 Task: Create a due date automation trigger when advanced on, on the tuesday after a card is due add dates starting tomorrow at 11:00 AM.
Action: Mouse moved to (941, 76)
Screenshot: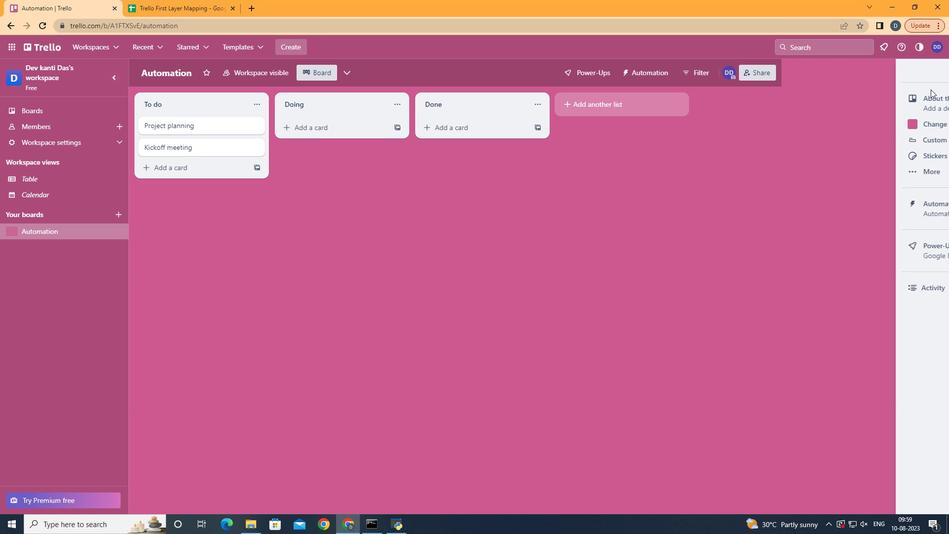 
Action: Mouse pressed left at (941, 76)
Screenshot: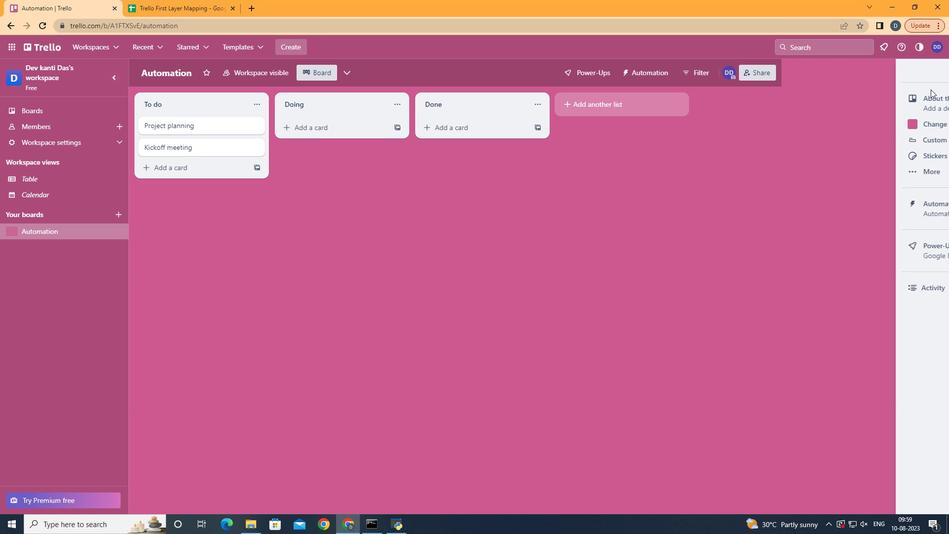 
Action: Mouse moved to (868, 208)
Screenshot: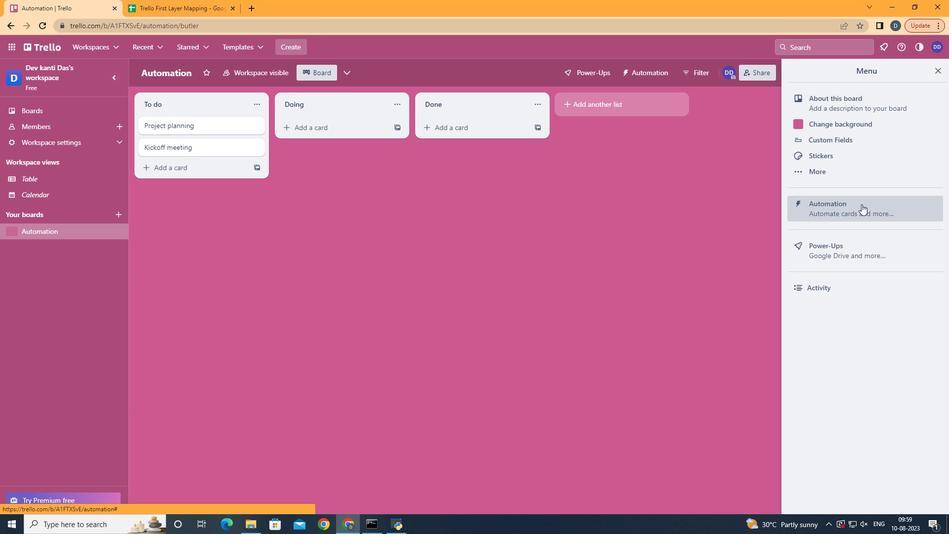 
Action: Mouse pressed left at (868, 208)
Screenshot: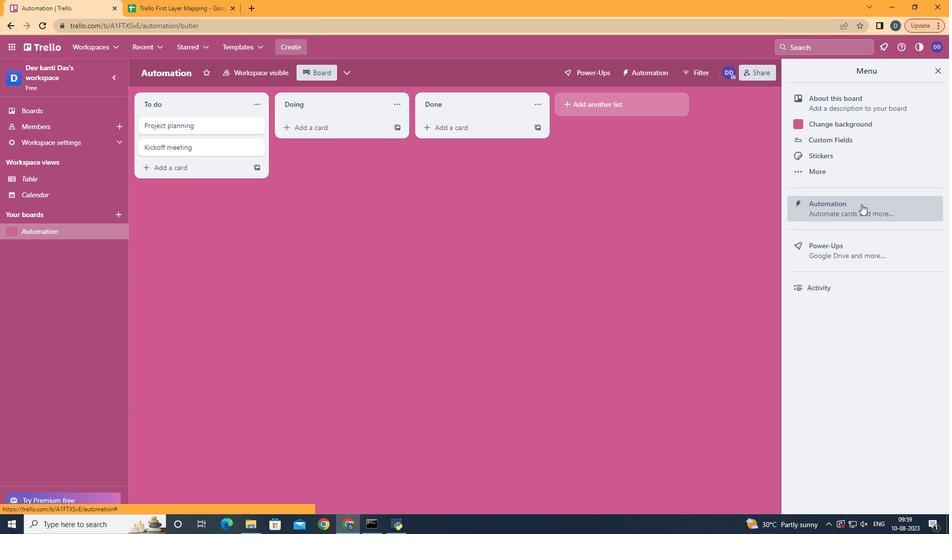 
Action: Mouse moved to (191, 208)
Screenshot: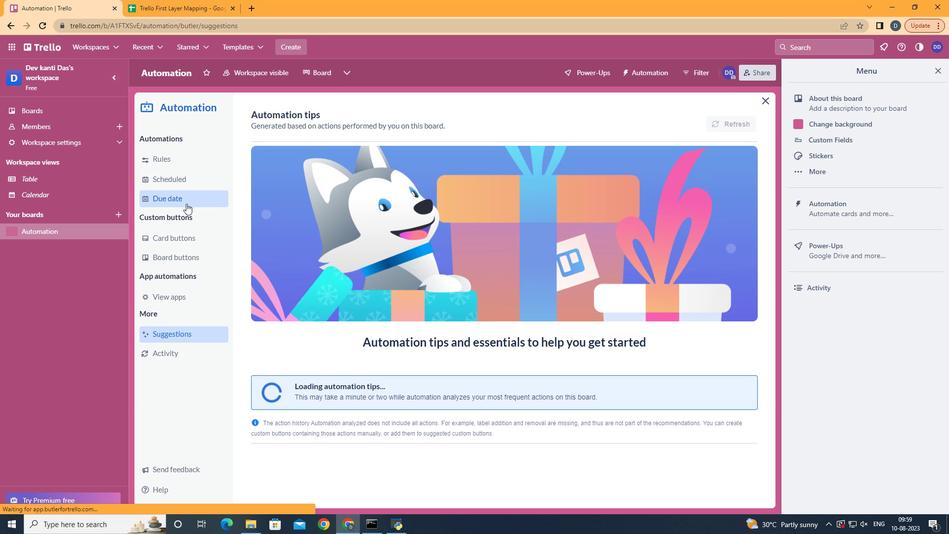 
Action: Mouse pressed left at (191, 208)
Screenshot: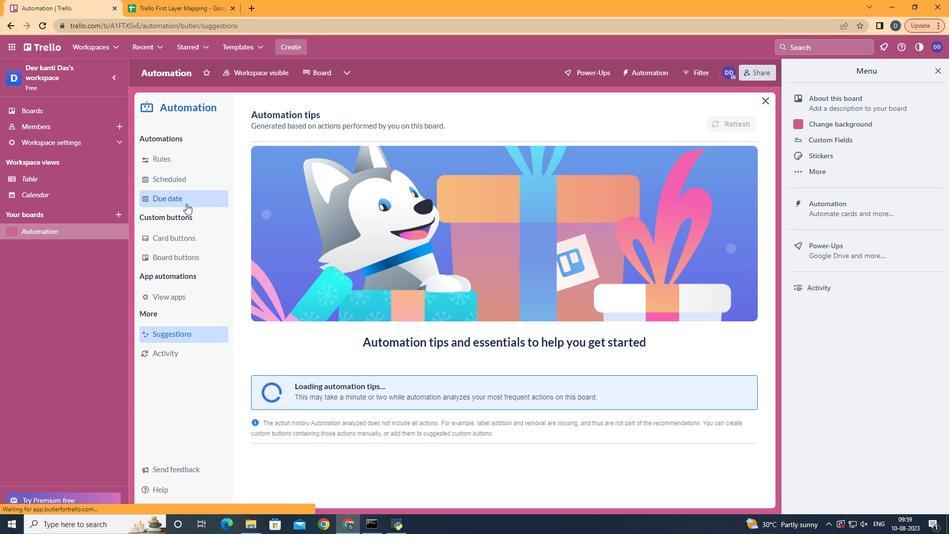 
Action: Mouse moved to (702, 121)
Screenshot: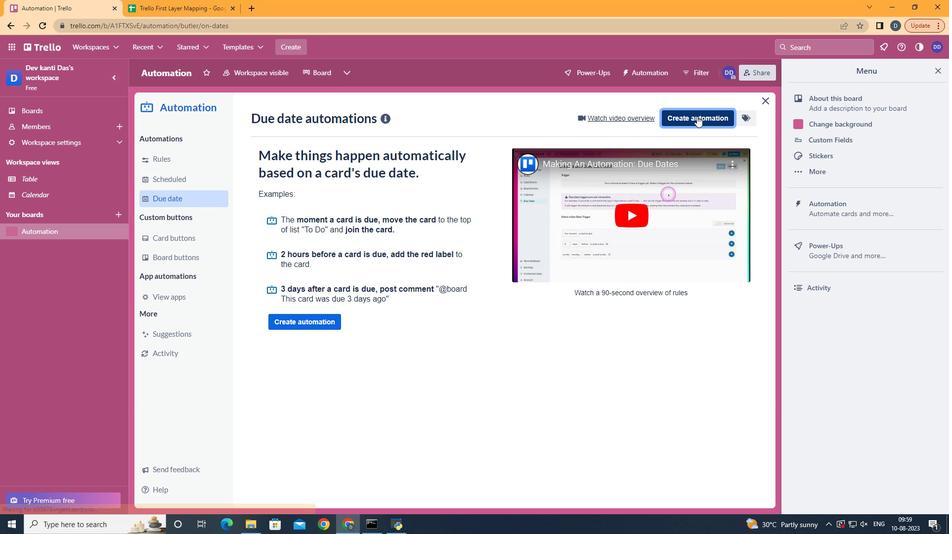 
Action: Mouse pressed left at (702, 121)
Screenshot: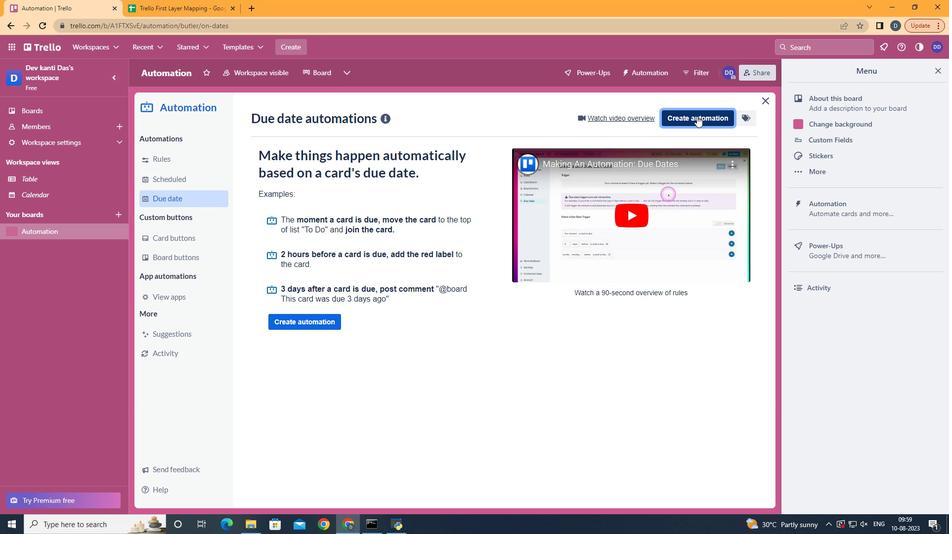 
Action: Mouse moved to (536, 226)
Screenshot: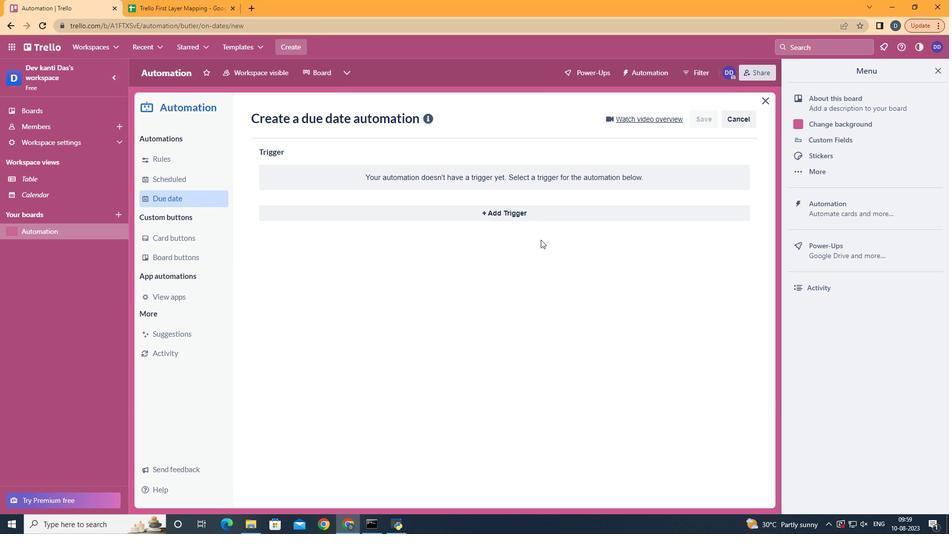 
Action: Mouse pressed left at (536, 226)
Screenshot: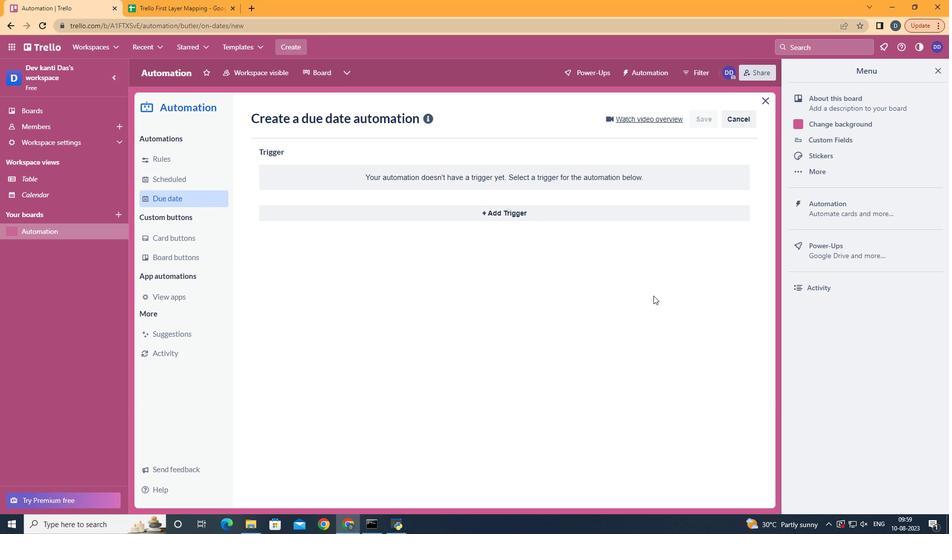 
Action: Mouse moved to (620, 219)
Screenshot: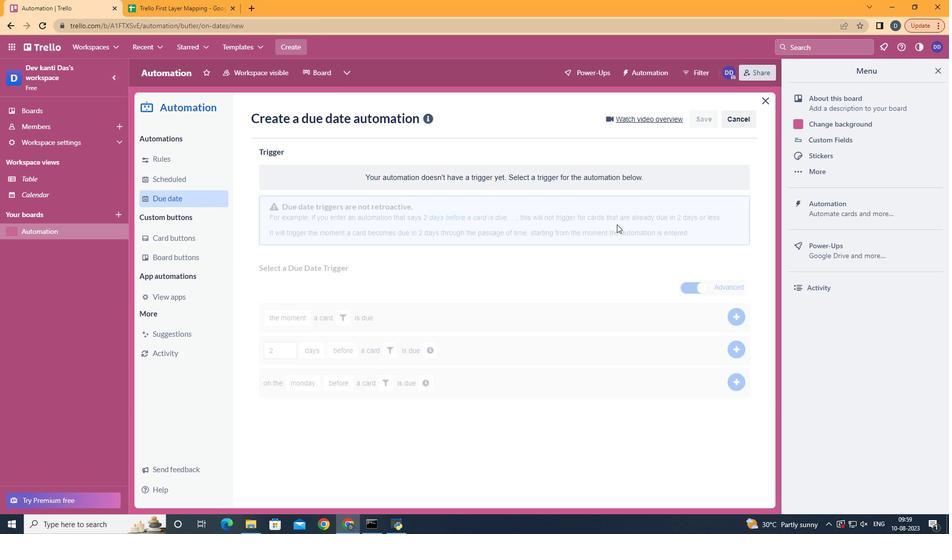 
Action: Mouse pressed left at (620, 219)
Screenshot: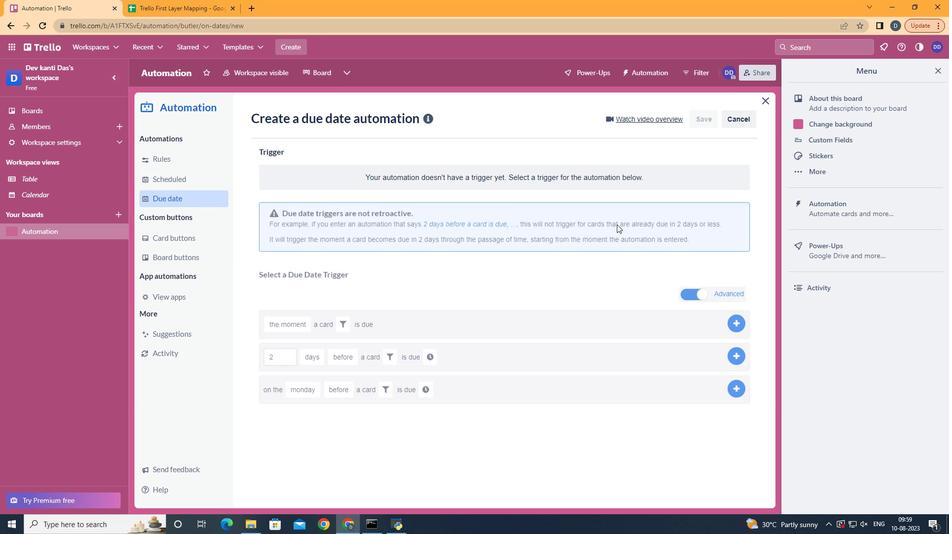 
Action: Mouse moved to (321, 278)
Screenshot: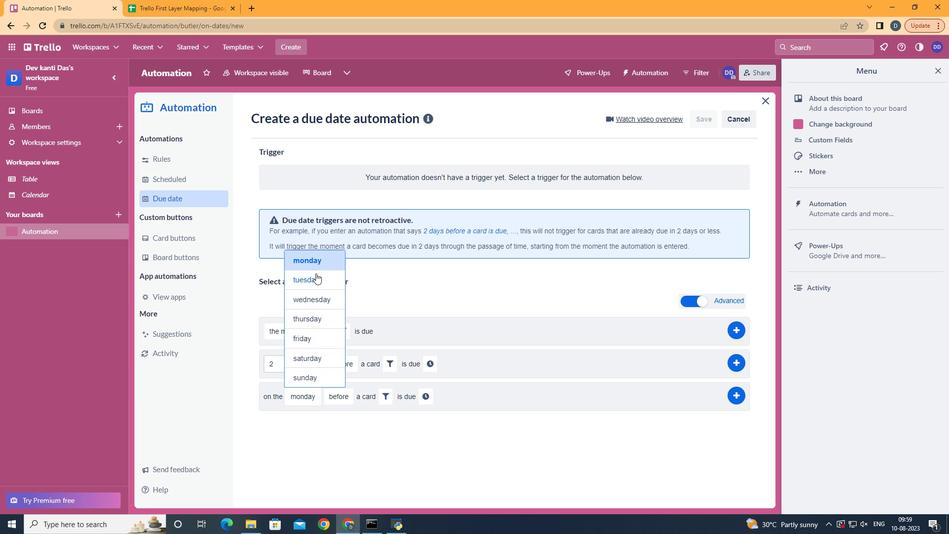 
Action: Mouse pressed left at (321, 278)
Screenshot: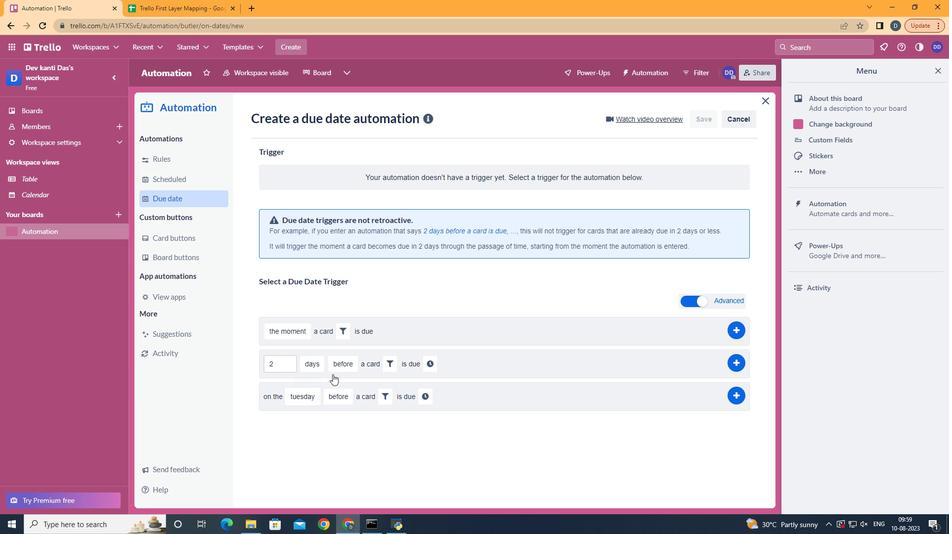 
Action: Mouse moved to (355, 439)
Screenshot: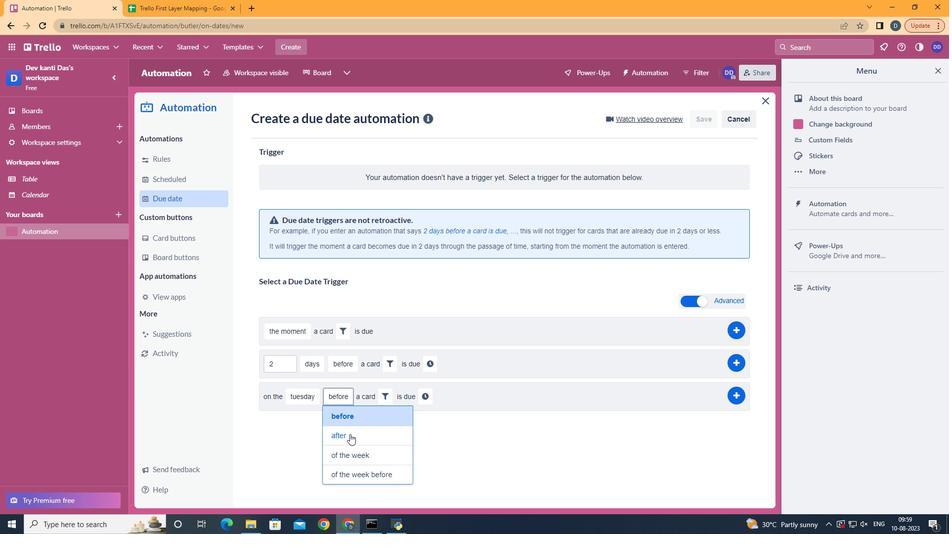 
Action: Mouse pressed left at (355, 439)
Screenshot: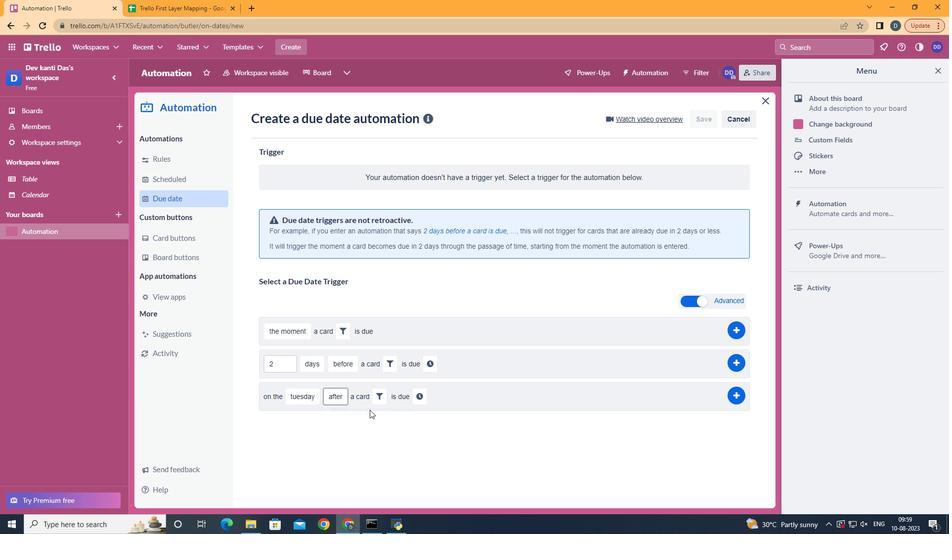 
Action: Mouse moved to (386, 396)
Screenshot: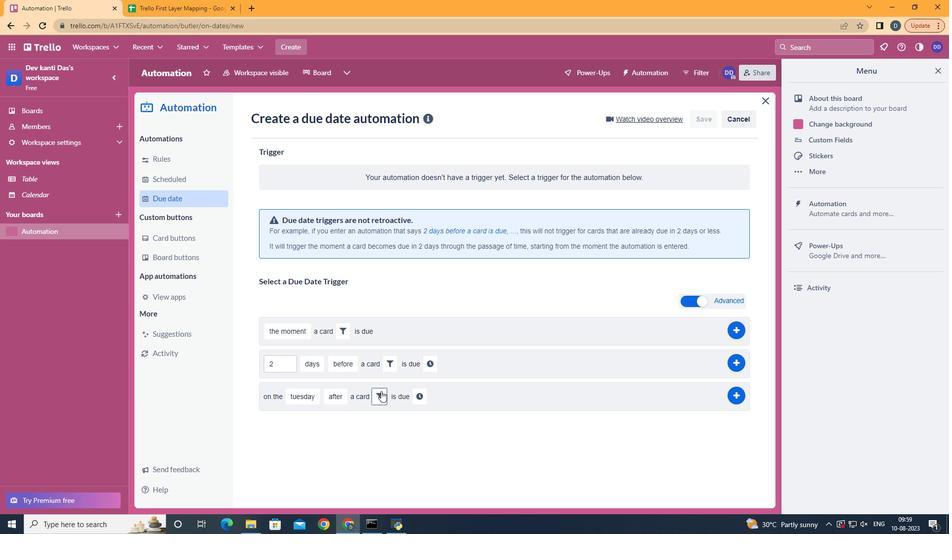 
Action: Mouse pressed left at (386, 396)
Screenshot: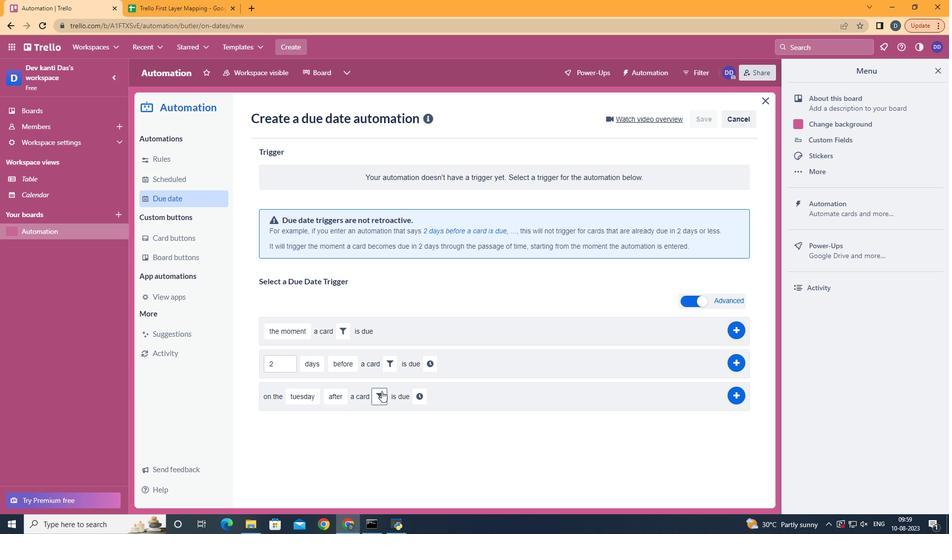
Action: Mouse moved to (442, 435)
Screenshot: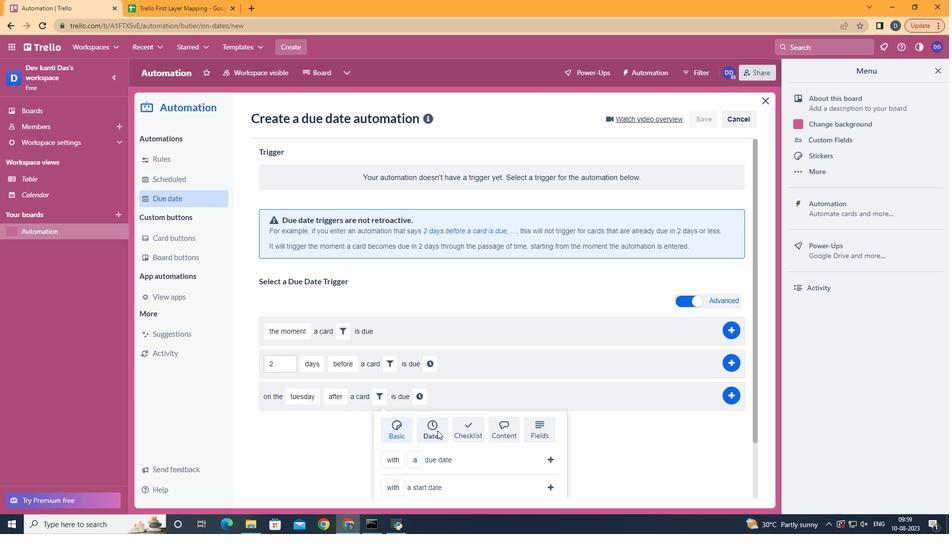 
Action: Mouse pressed left at (442, 435)
Screenshot: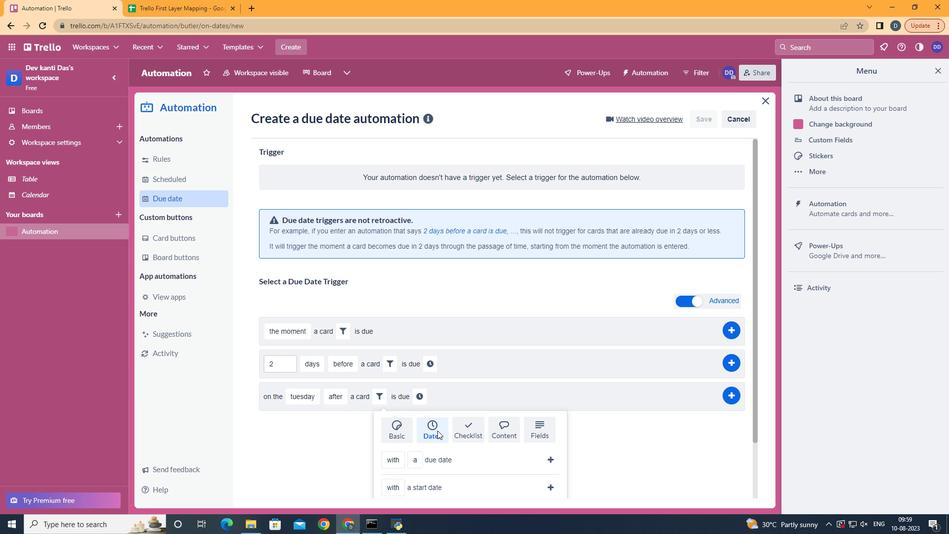 
Action: Mouse moved to (442, 435)
Screenshot: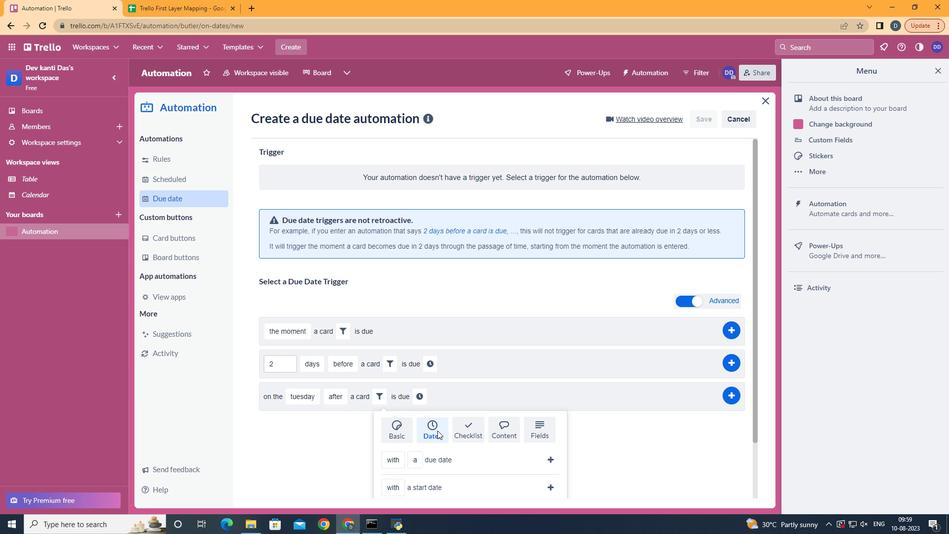 
Action: Mouse scrolled (442, 435) with delta (0, 0)
Screenshot: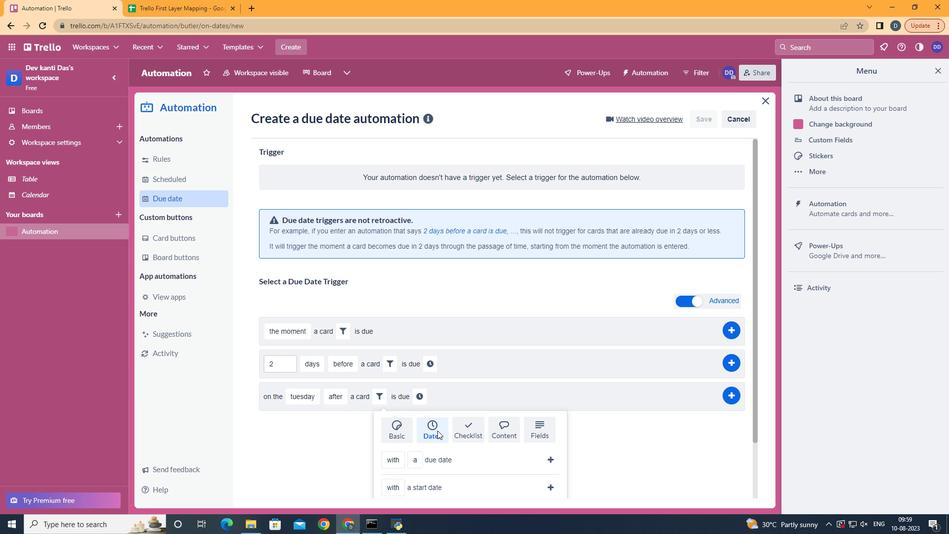 
Action: Mouse scrolled (442, 435) with delta (0, 0)
Screenshot: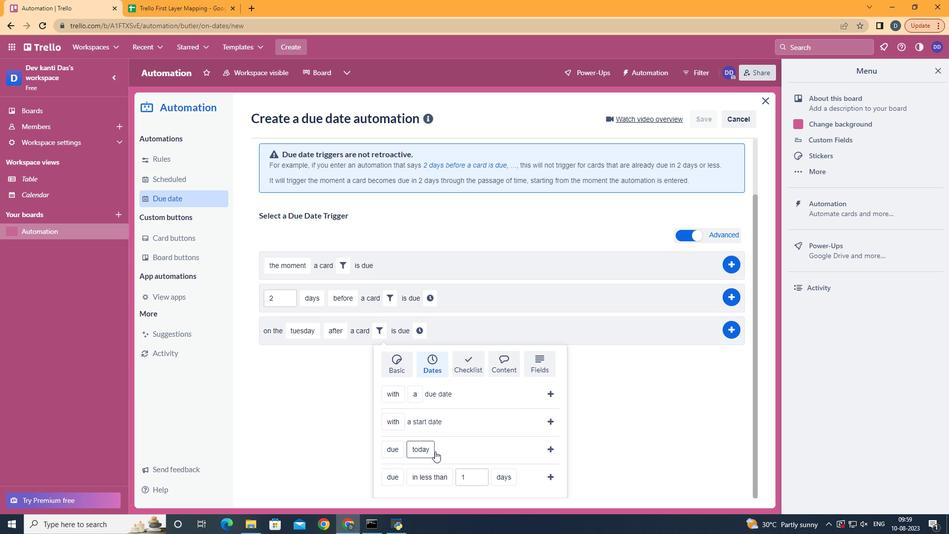 
Action: Mouse moved to (444, 438)
Screenshot: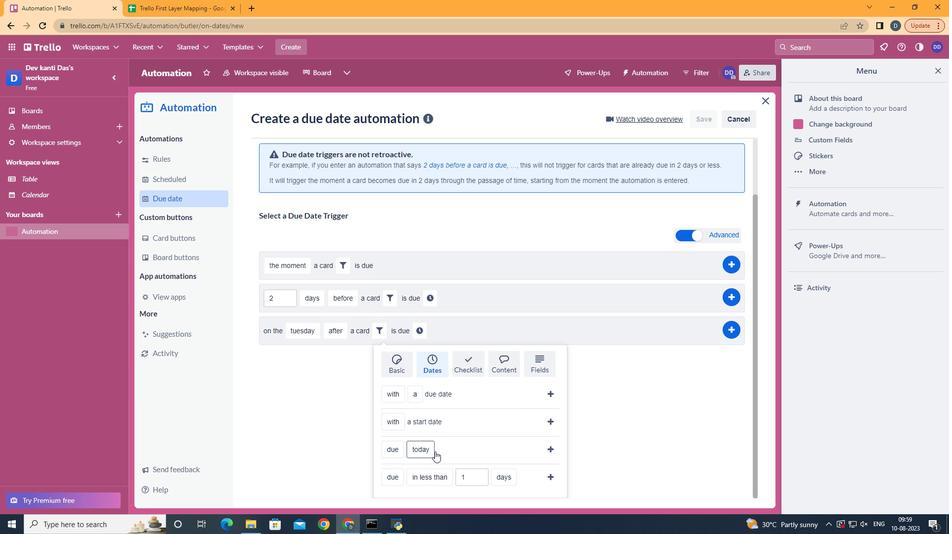 
Action: Mouse scrolled (442, 435) with delta (0, 0)
Screenshot: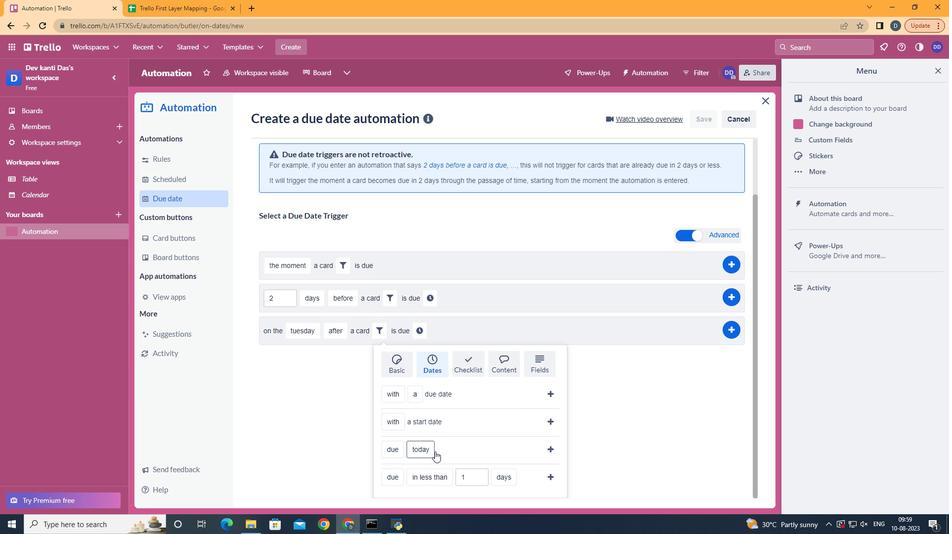 
Action: Mouse moved to (443, 439)
Screenshot: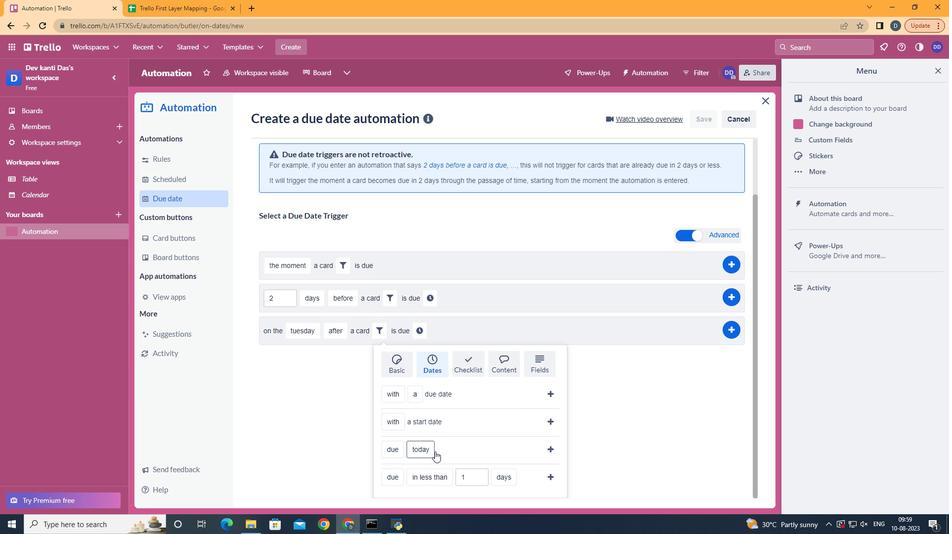 
Action: Mouse scrolled (442, 435) with delta (0, 0)
Screenshot: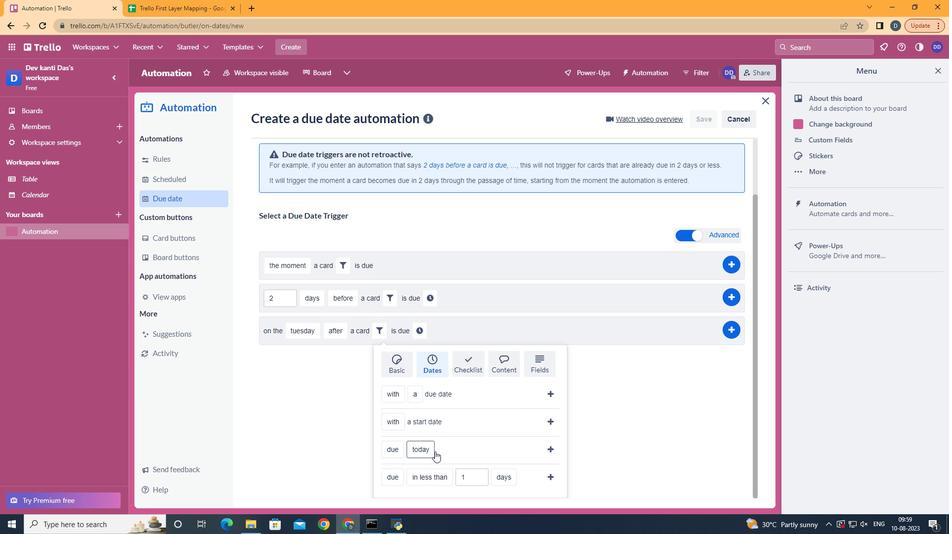
Action: Mouse moved to (442, 439)
Screenshot: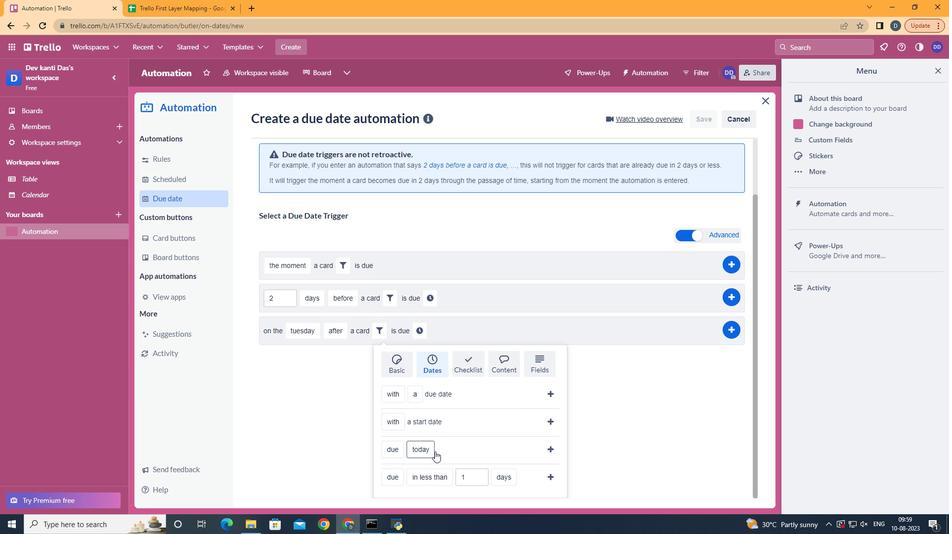 
Action: Mouse scrolled (442, 435) with delta (0, 0)
Screenshot: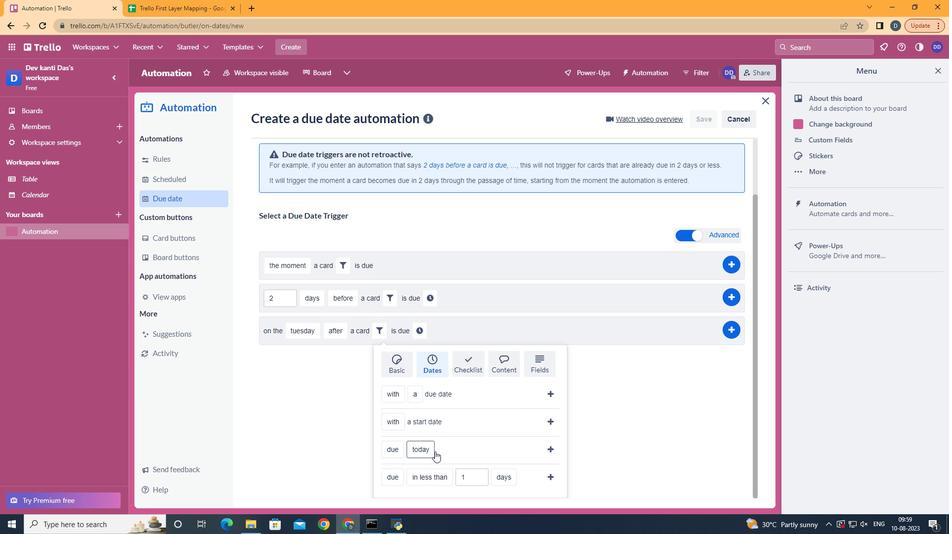 
Action: Mouse moved to (404, 418)
Screenshot: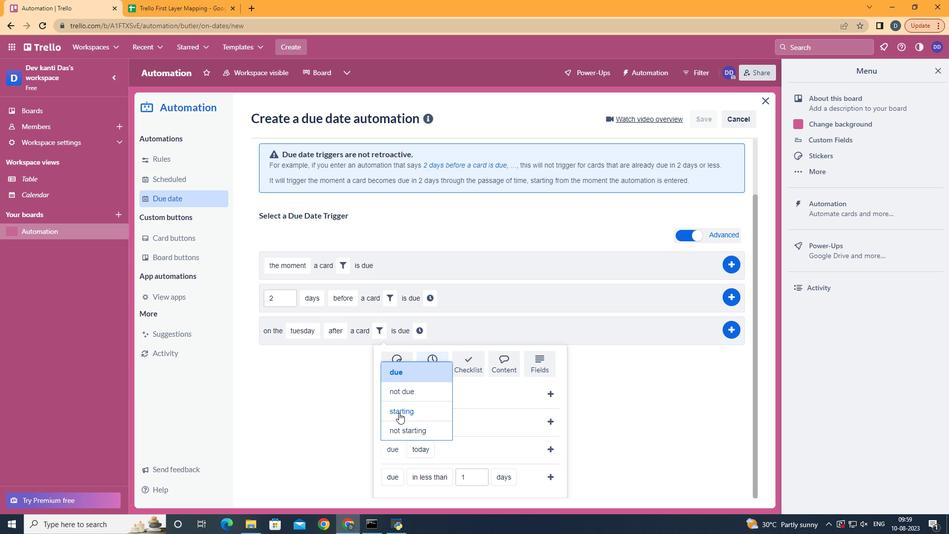 
Action: Mouse pressed left at (404, 418)
Screenshot: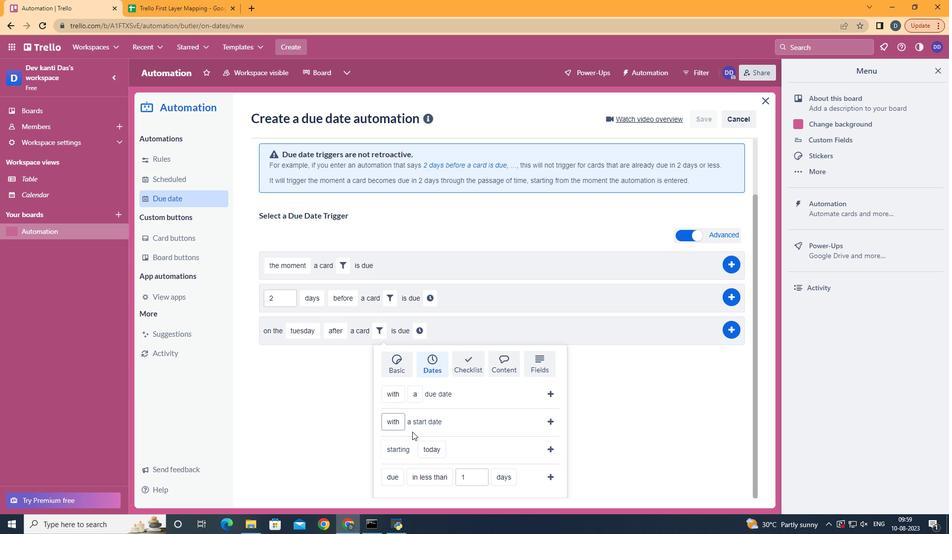 
Action: Mouse moved to (462, 354)
Screenshot: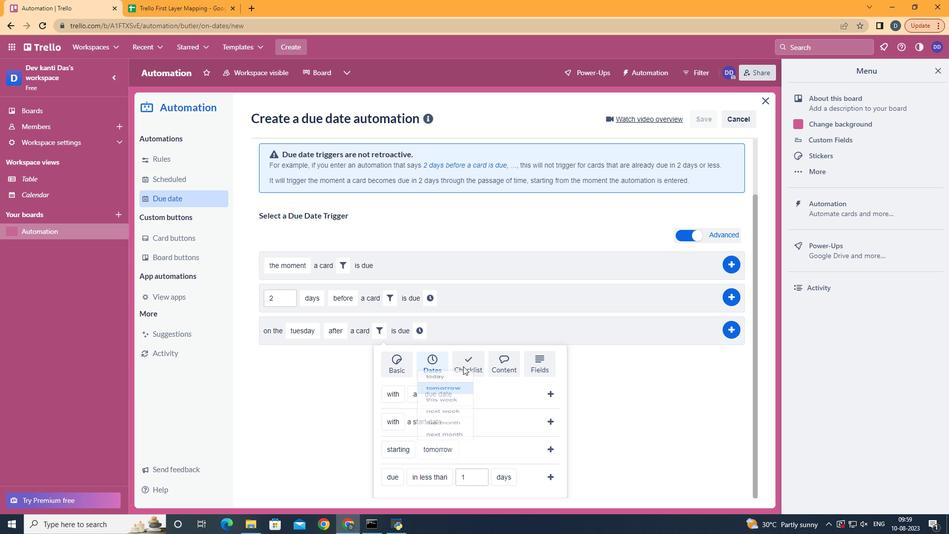 
Action: Mouse pressed left at (462, 354)
Screenshot: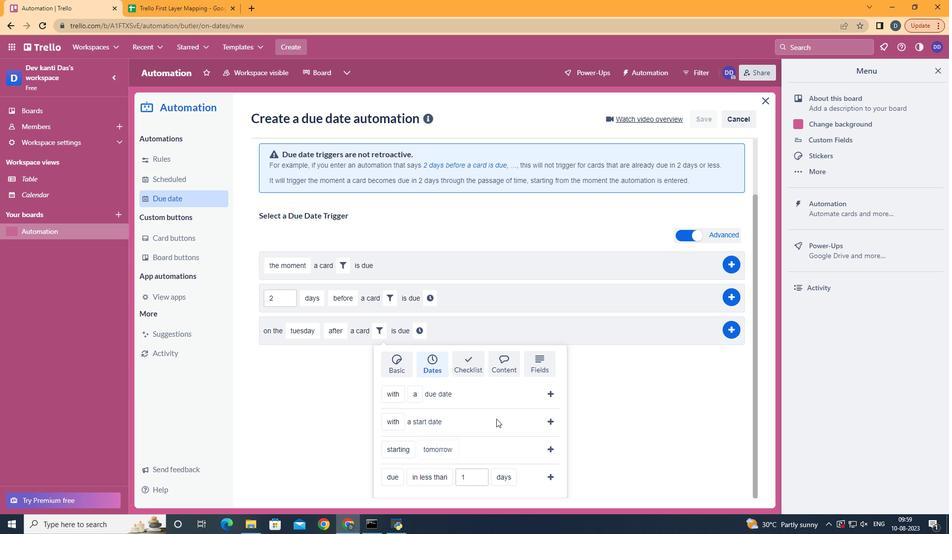 
Action: Mouse moved to (551, 443)
Screenshot: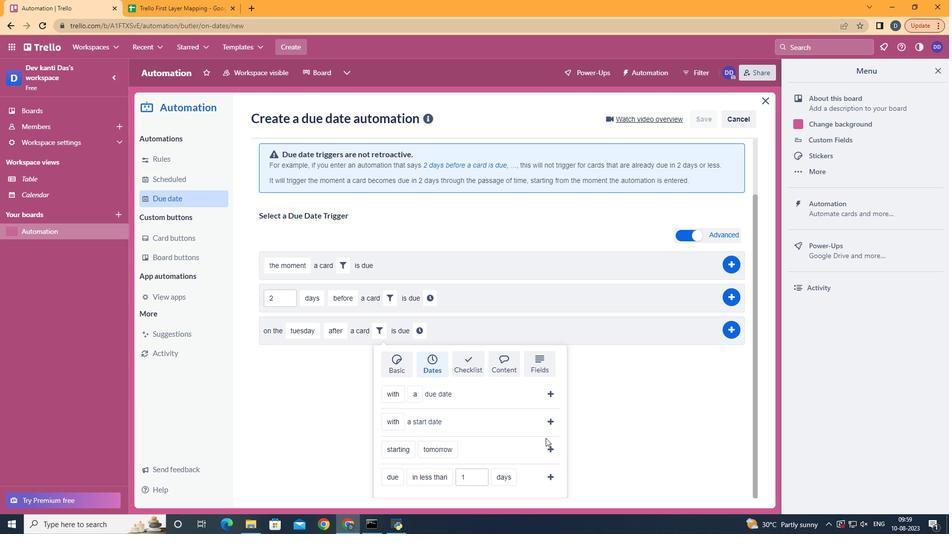 
Action: Mouse pressed left at (551, 443)
Screenshot: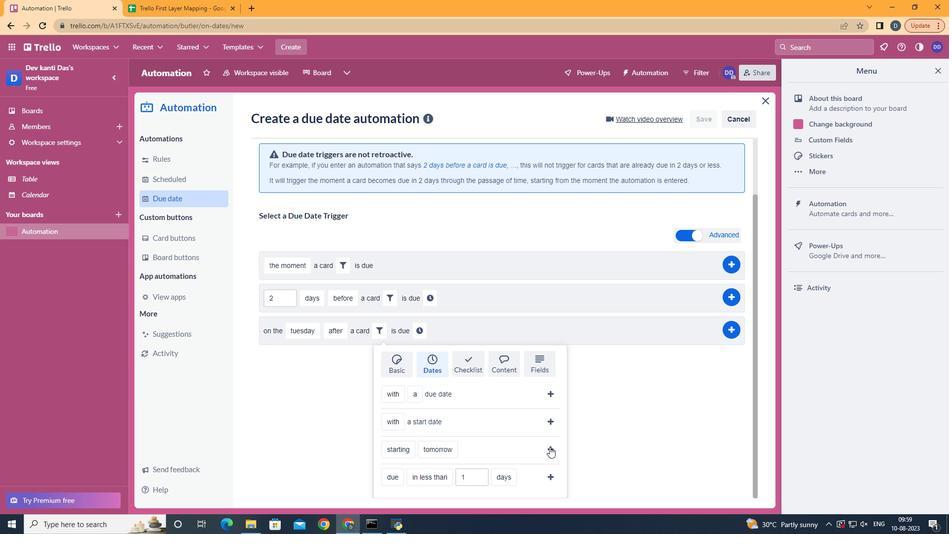 
Action: Mouse moved to (555, 452)
Screenshot: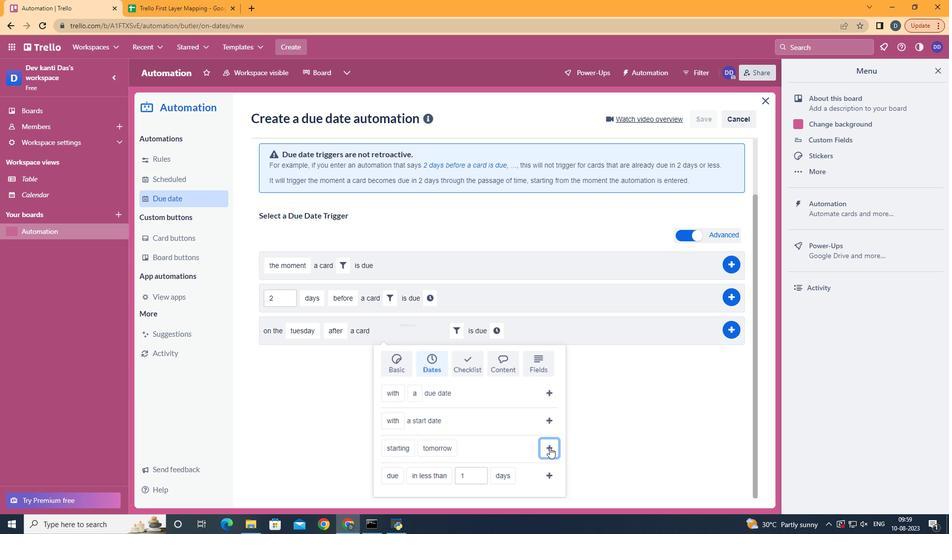 
Action: Mouse pressed left at (555, 452)
Screenshot: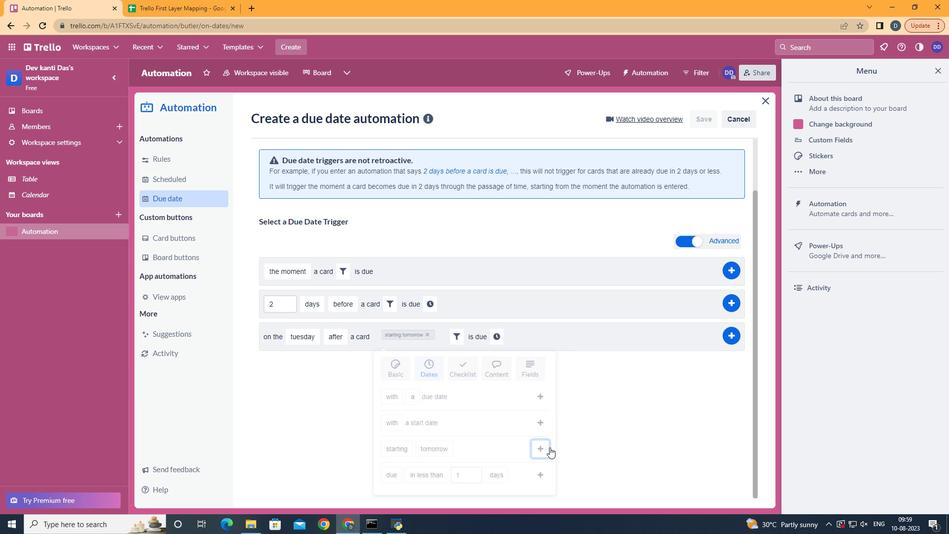
Action: Mouse moved to (501, 401)
Screenshot: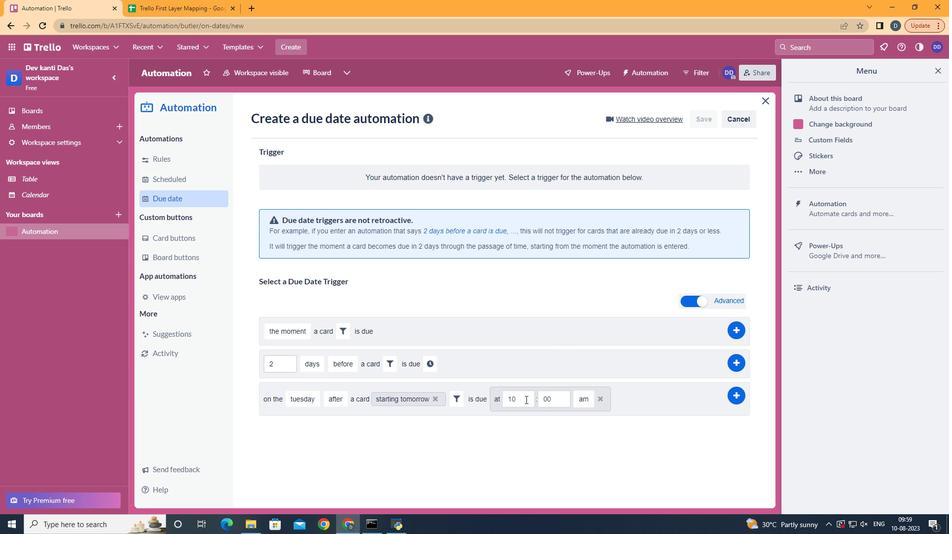 
Action: Mouse pressed left at (501, 401)
Screenshot: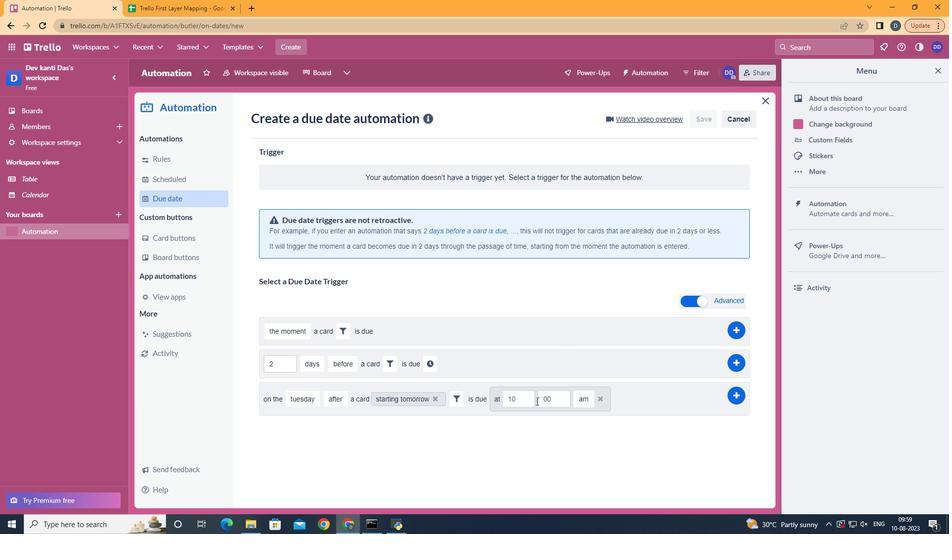 
Action: Mouse moved to (541, 406)
Screenshot: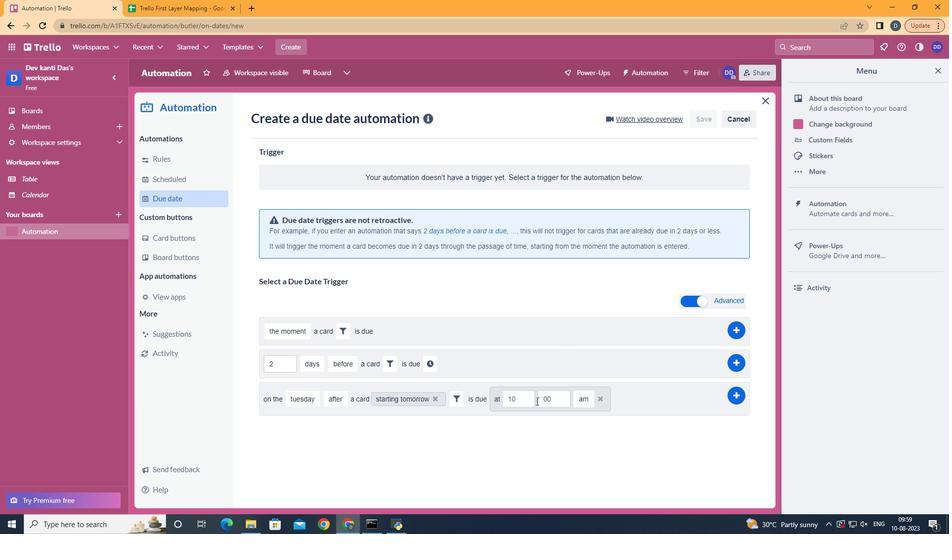 
Action: Mouse pressed left at (541, 406)
Screenshot: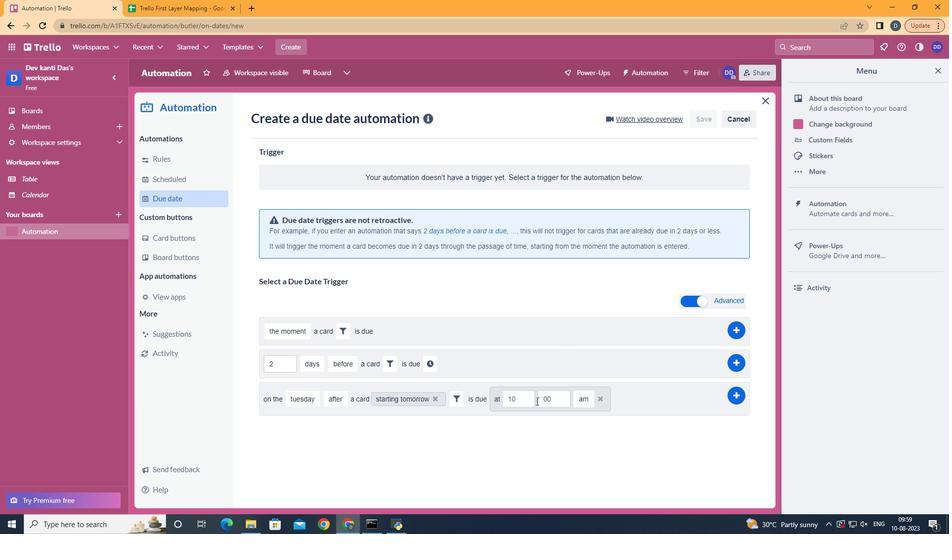 
Action: Mouse moved to (534, 404)
Screenshot: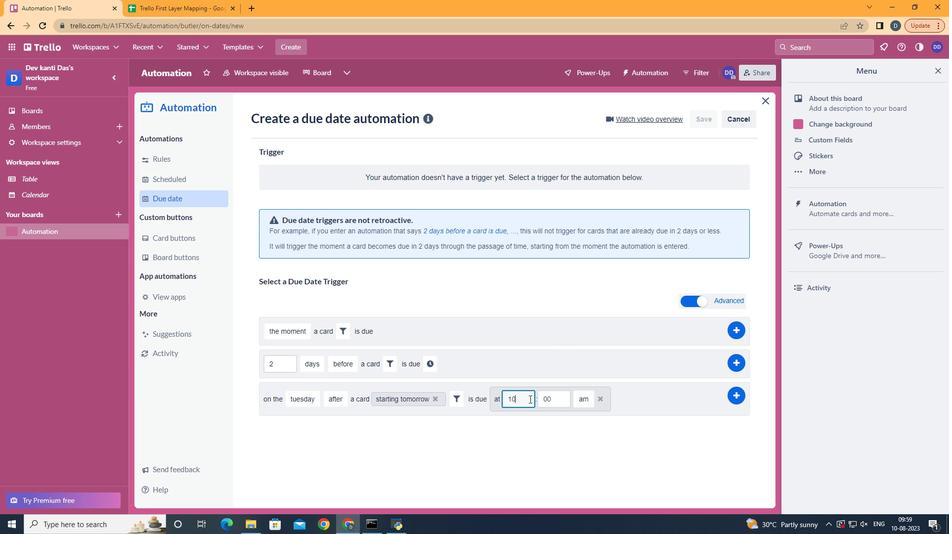 
Action: Mouse pressed left at (534, 404)
Screenshot: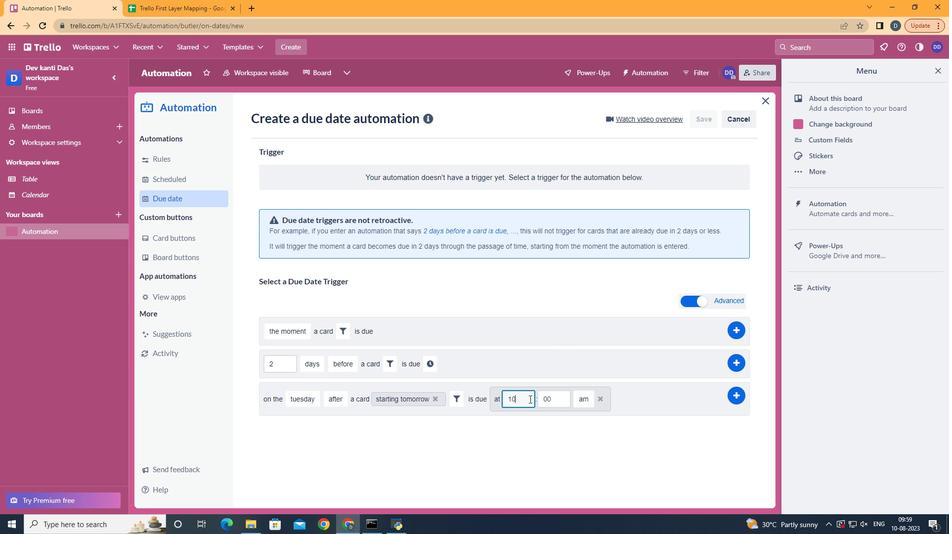 
Action: Key pressed <Key.backspace>1
Screenshot: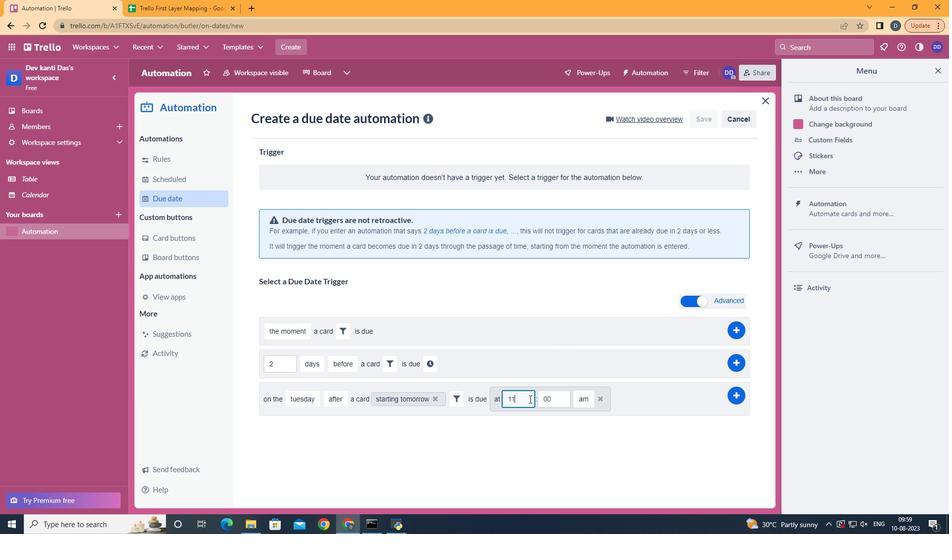 
Action: Mouse moved to (742, 398)
Screenshot: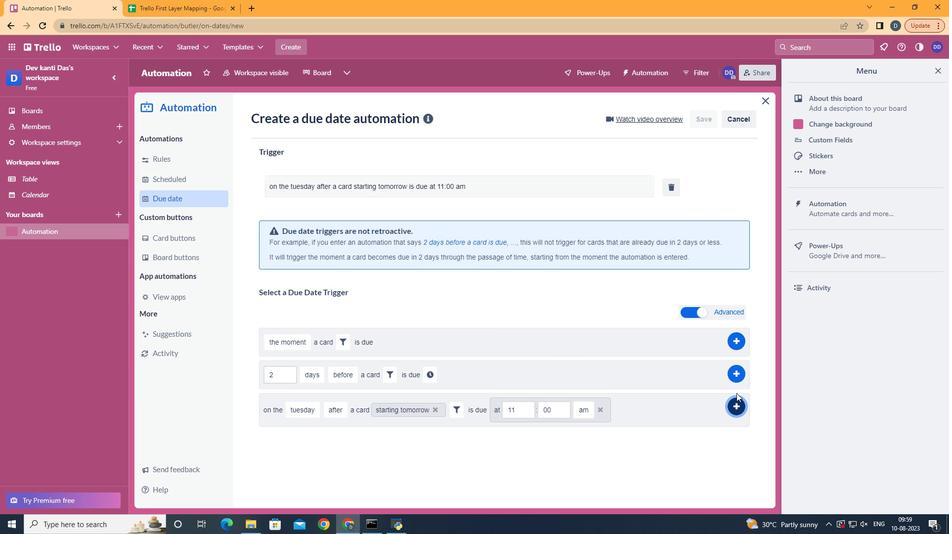 
Action: Mouse pressed left at (742, 398)
Screenshot: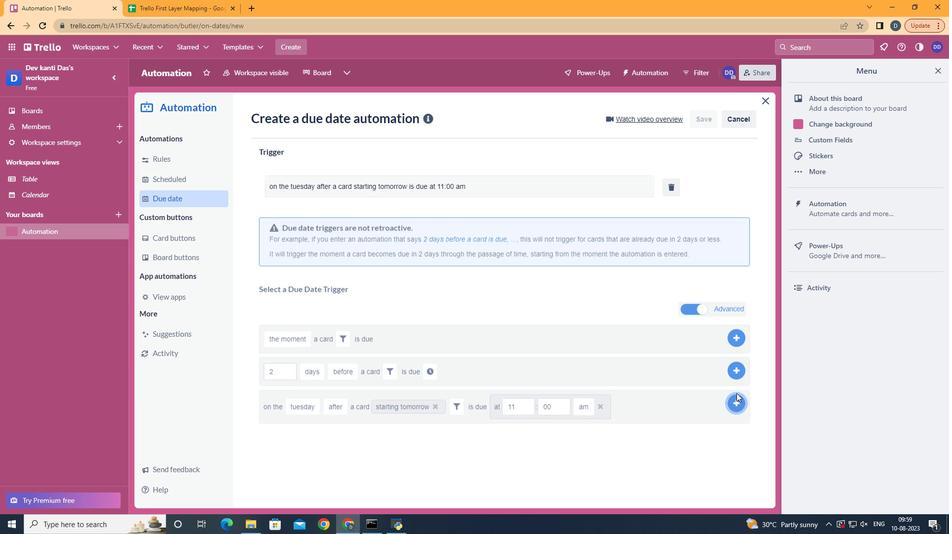 
Action: Mouse moved to (584, 249)
Screenshot: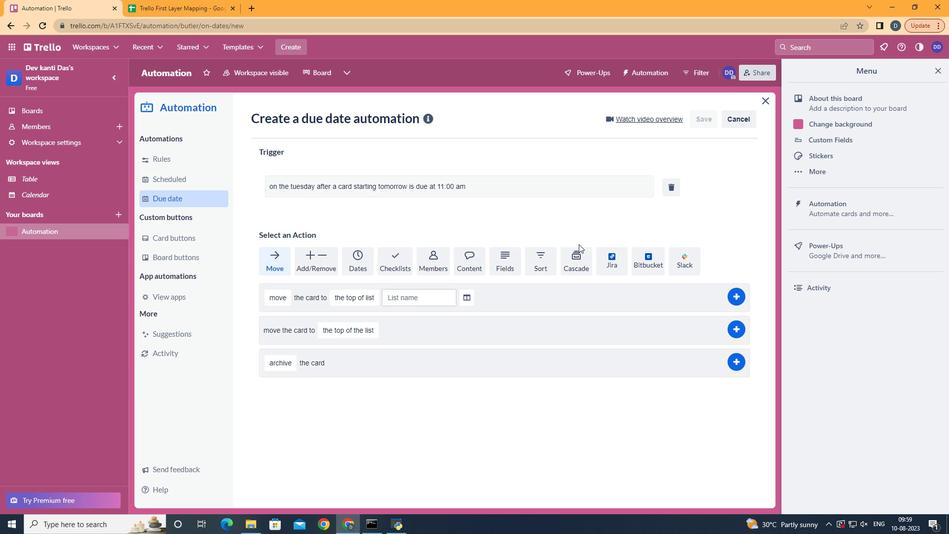 
